Task: Insert the line chart in the blank page.
Action: Mouse moved to (95, 76)
Screenshot: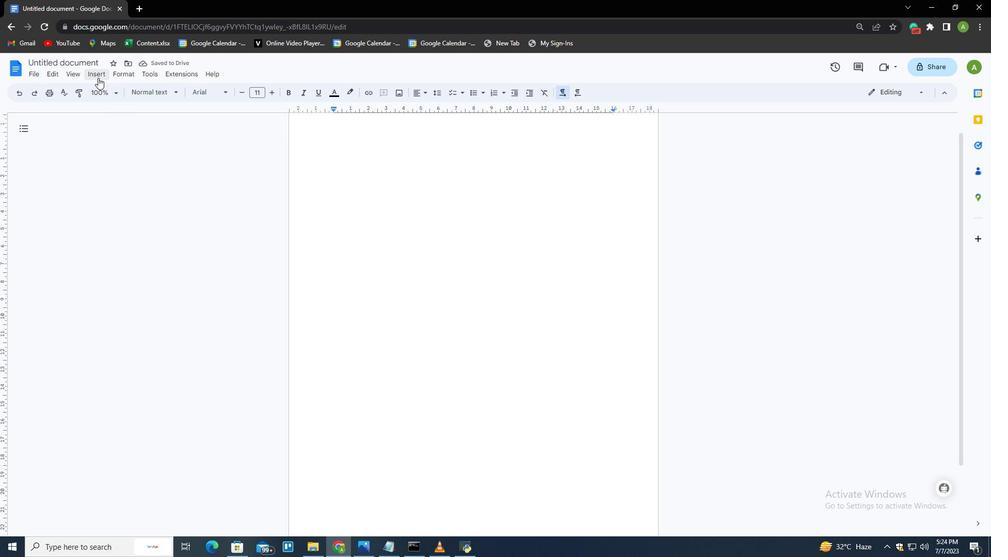 
Action: Mouse pressed left at (95, 76)
Screenshot: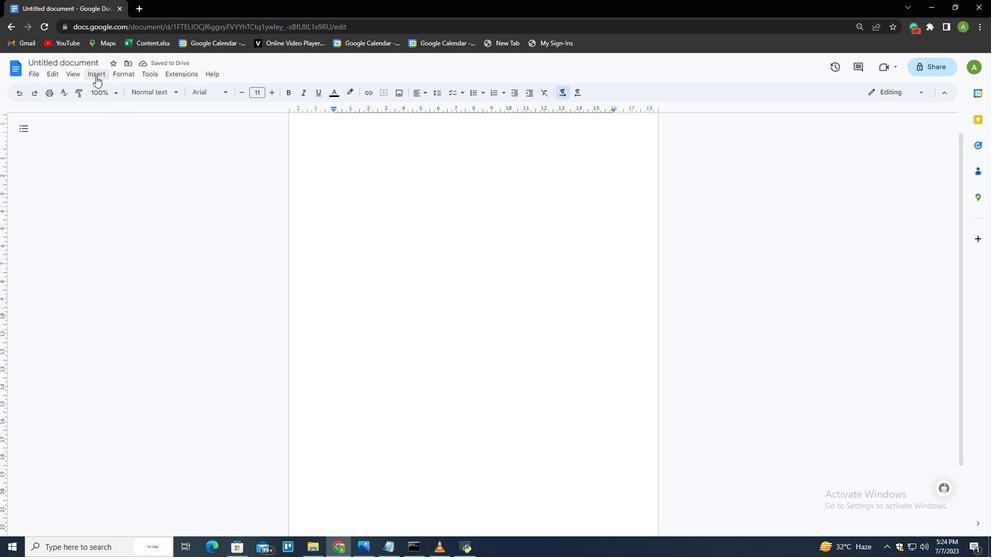 
Action: Mouse moved to (252, 171)
Screenshot: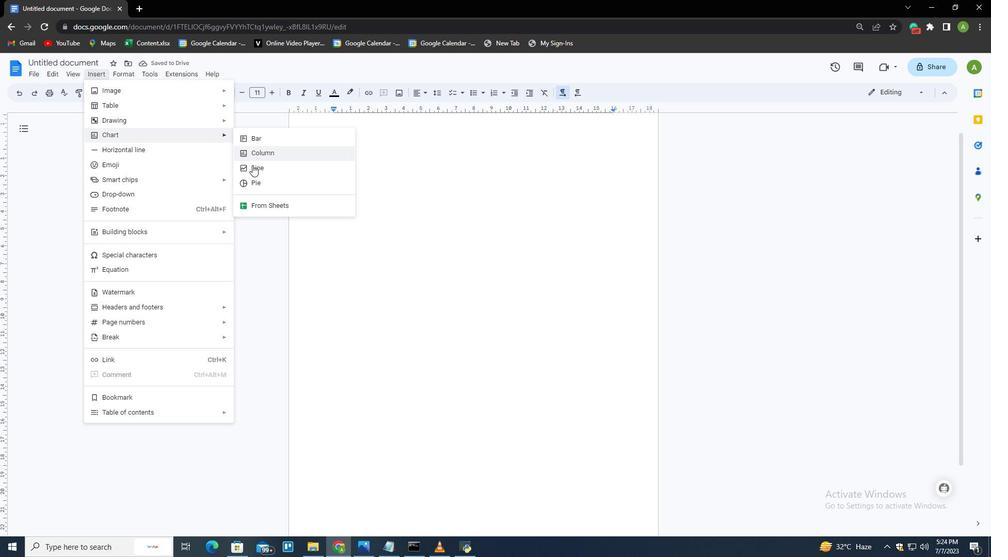 
Action: Mouse pressed left at (252, 171)
Screenshot: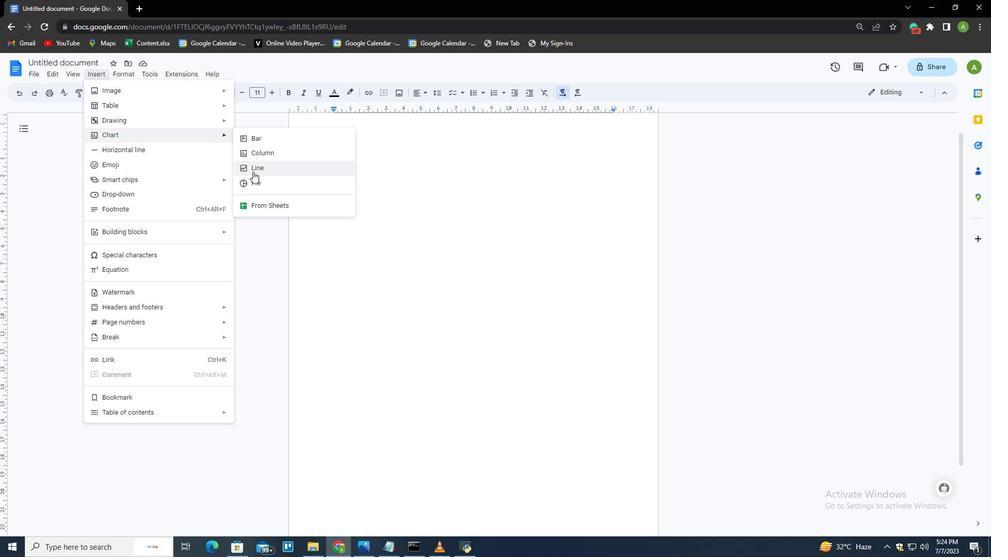 
Action: Mouse moved to (423, 297)
Screenshot: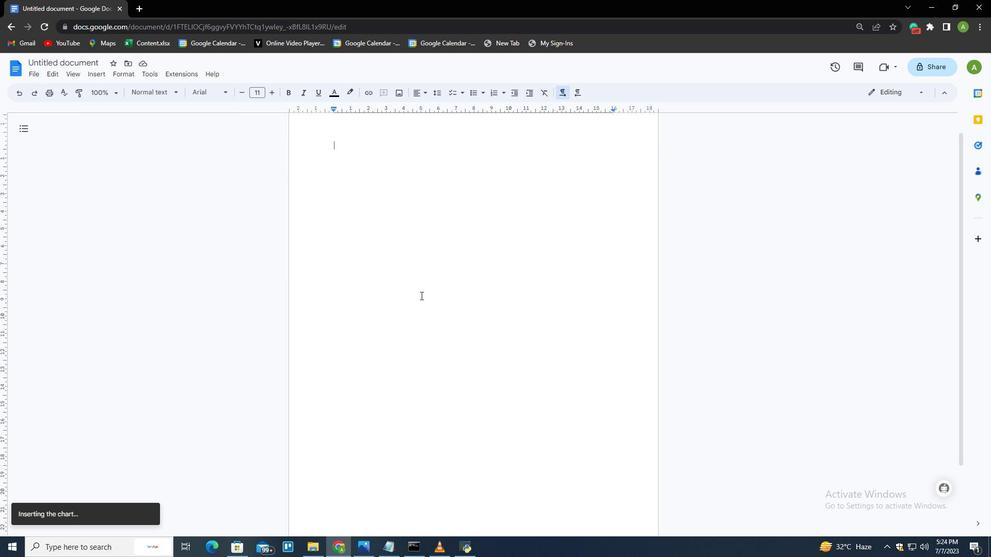 
